 Task: Sort the products in the category "Paper Goods" by unit price (low first).
Action: Mouse moved to (706, 242)
Screenshot: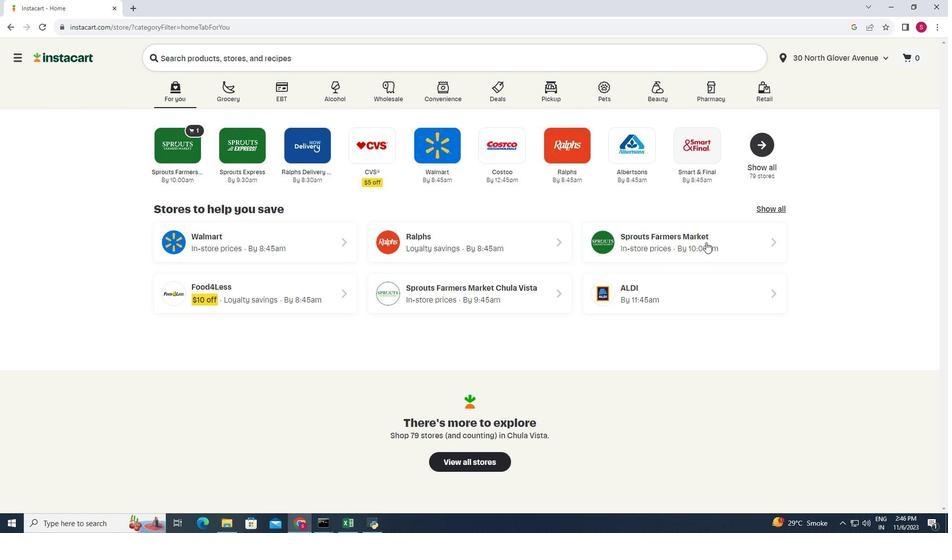 
Action: Mouse pressed left at (706, 242)
Screenshot: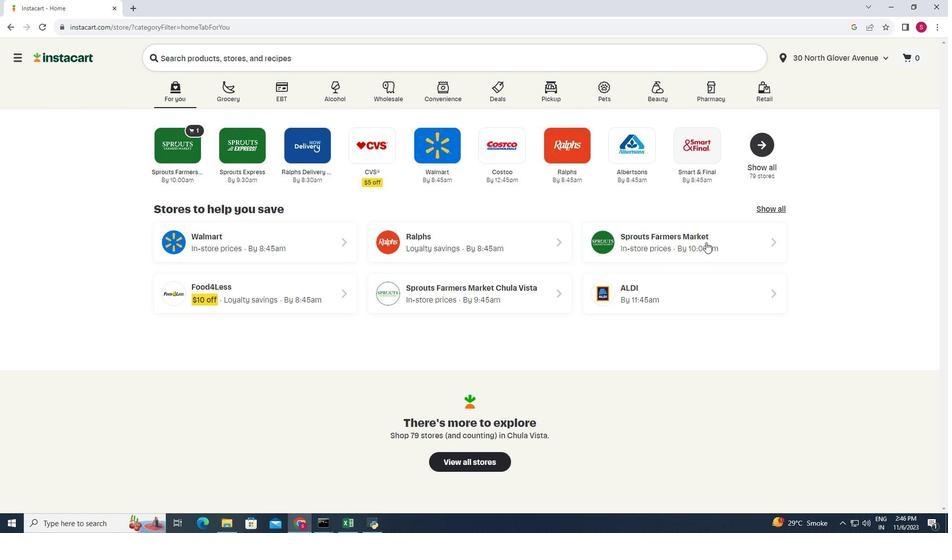 
Action: Mouse moved to (89, 356)
Screenshot: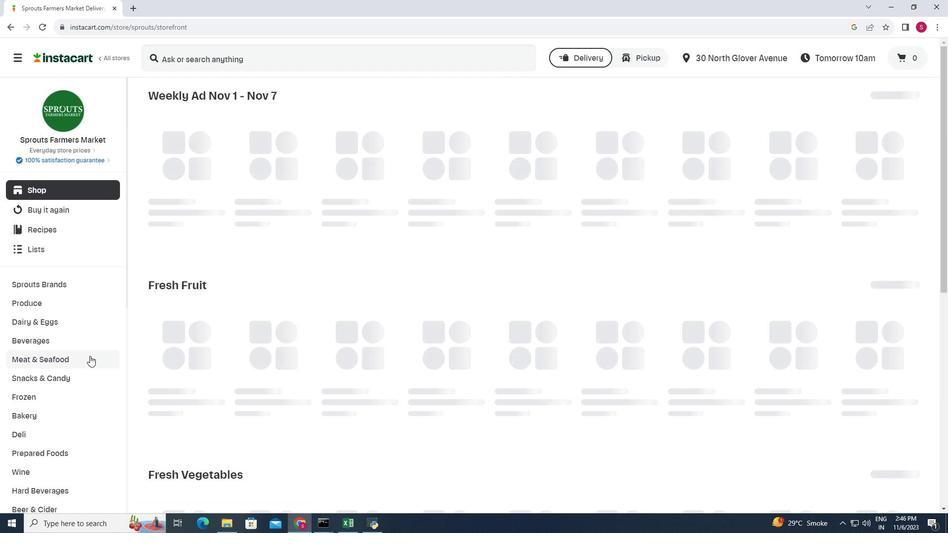 
Action: Mouse scrolled (89, 355) with delta (0, 0)
Screenshot: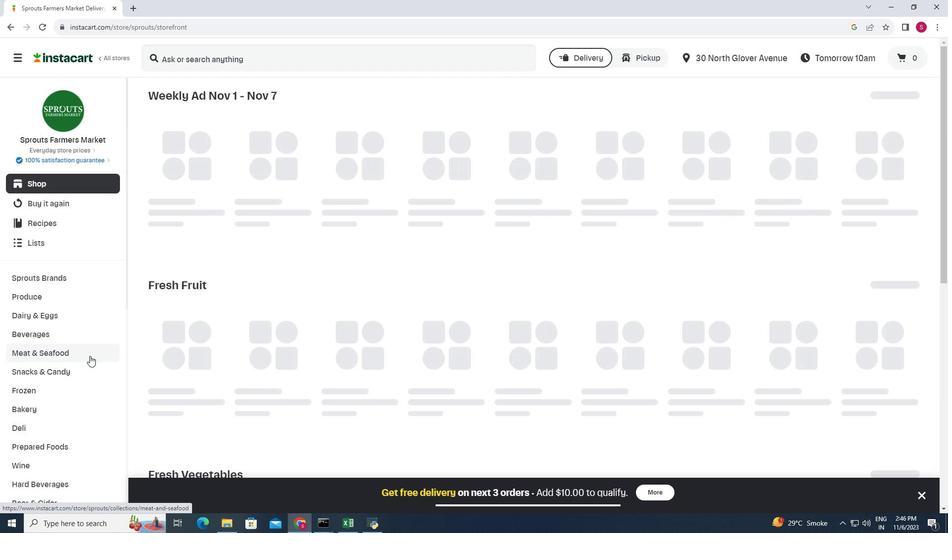 
Action: Mouse scrolled (89, 355) with delta (0, 0)
Screenshot: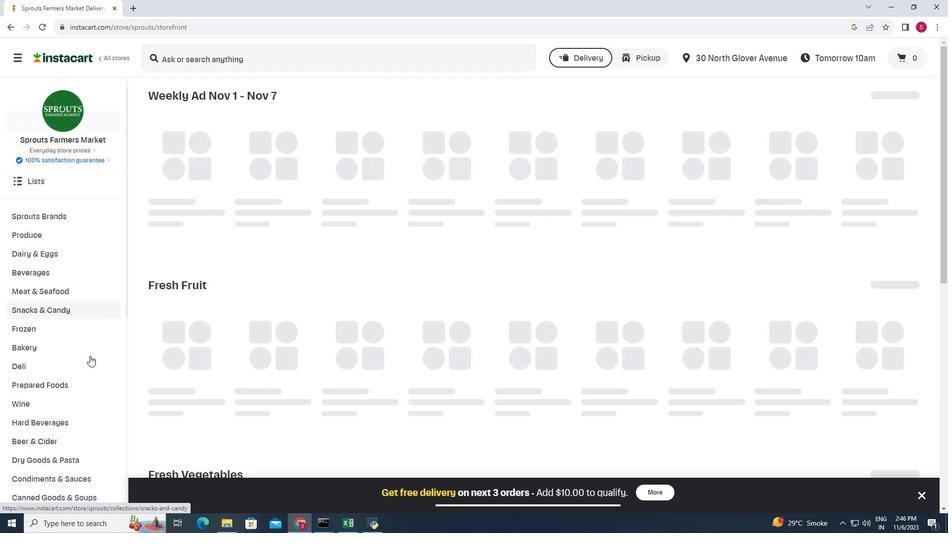 
Action: Mouse scrolled (89, 355) with delta (0, 0)
Screenshot: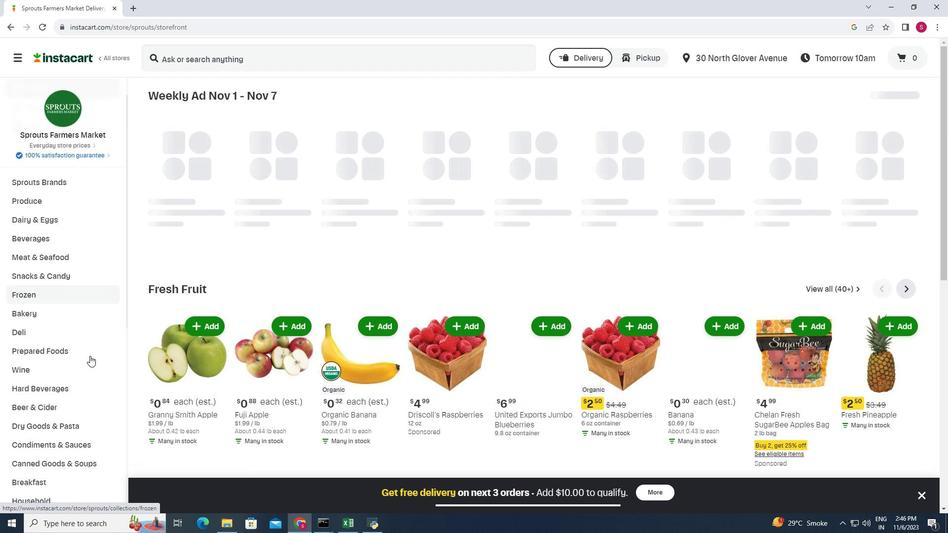 
Action: Mouse moved to (56, 453)
Screenshot: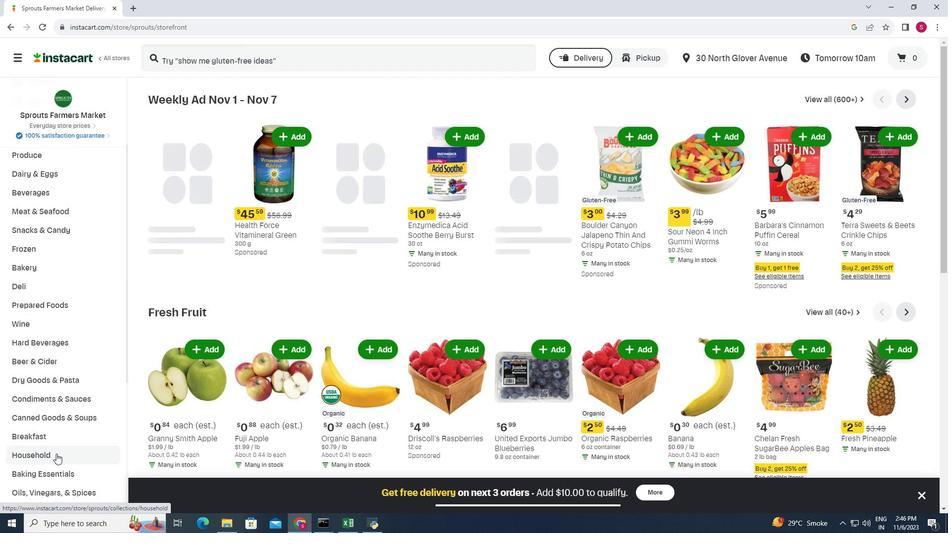 
Action: Mouse pressed left at (56, 453)
Screenshot: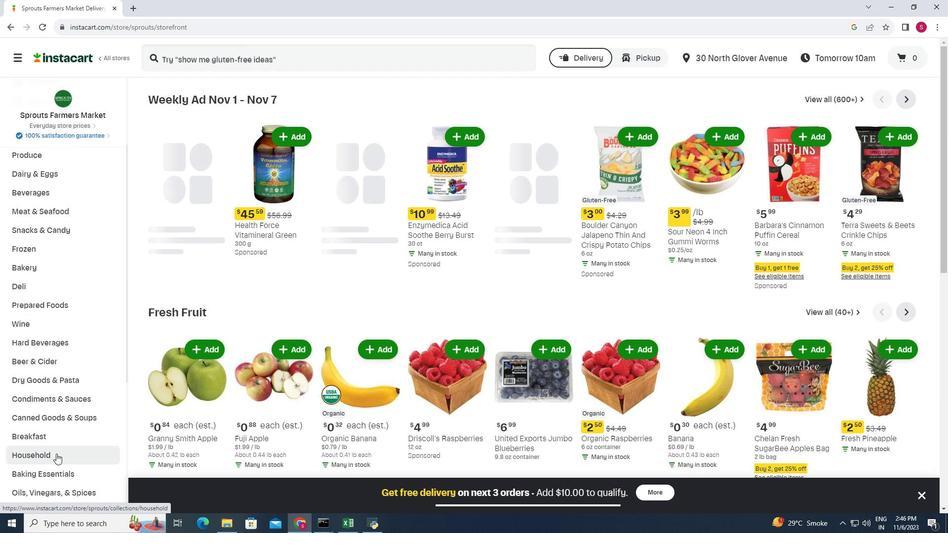 
Action: Mouse moved to (240, 122)
Screenshot: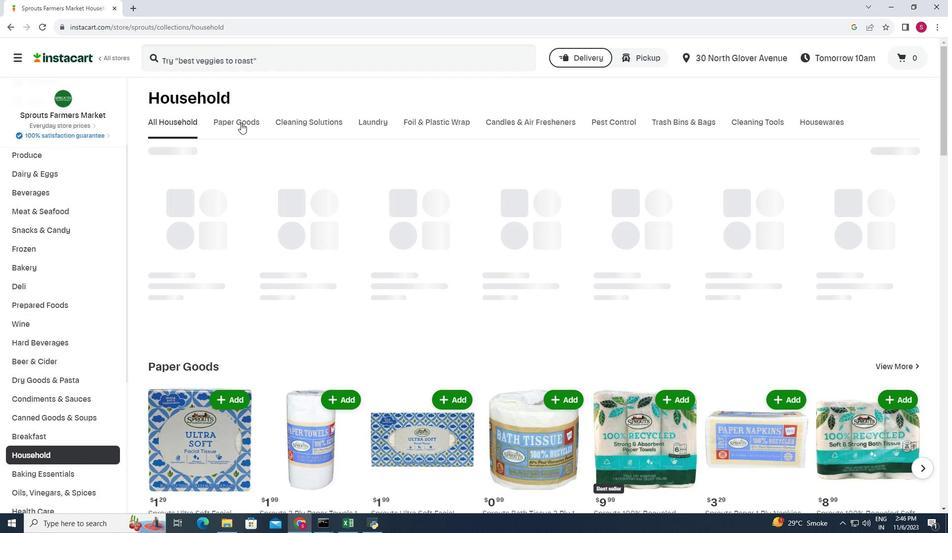 
Action: Mouse pressed left at (240, 122)
Screenshot: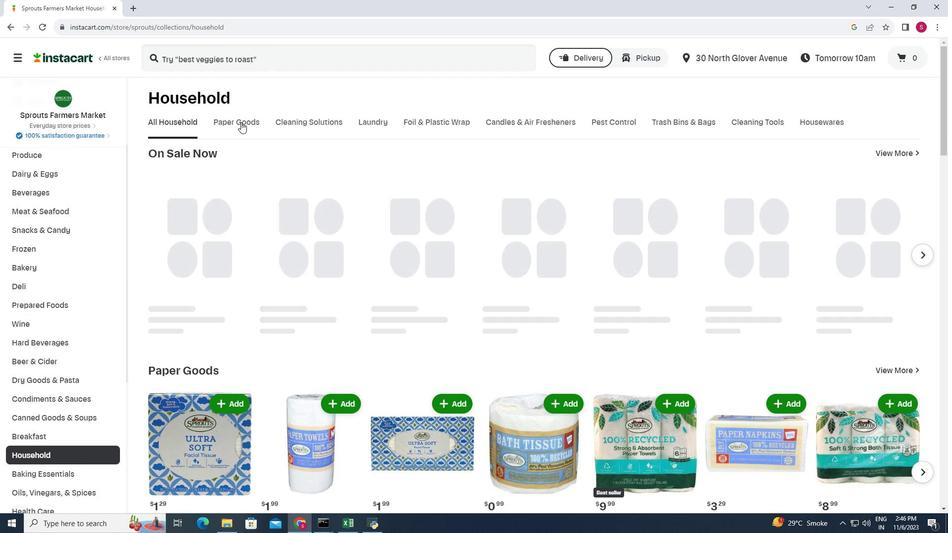 
Action: Mouse moved to (908, 202)
Screenshot: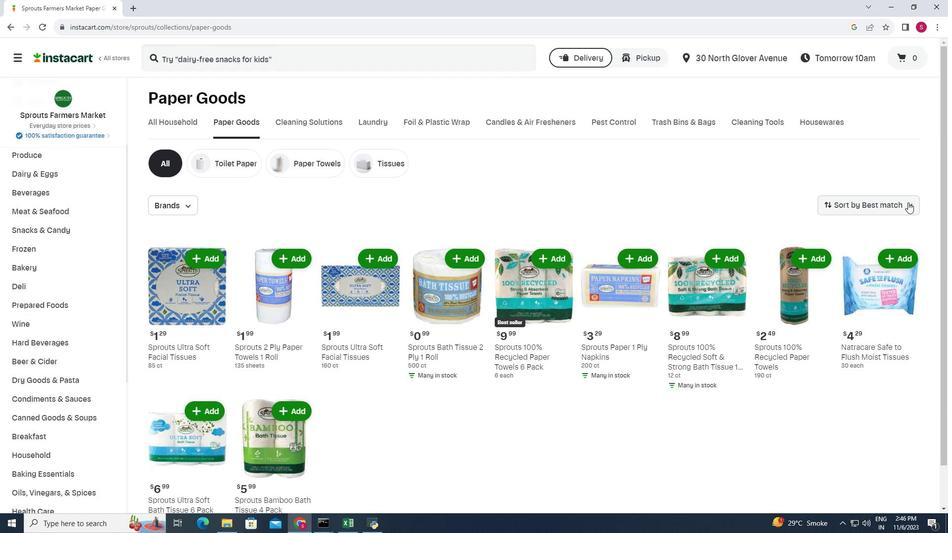 
Action: Mouse pressed left at (908, 202)
Screenshot: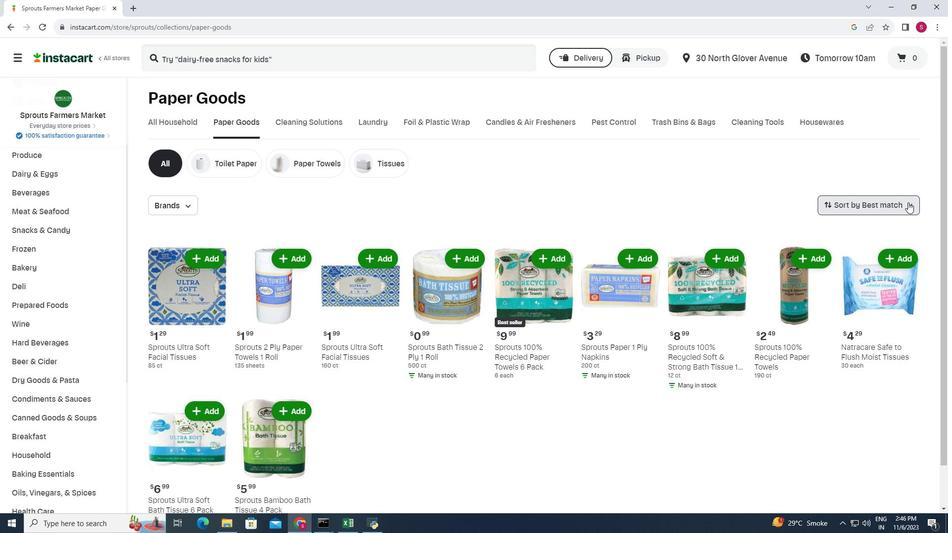 
Action: Mouse moved to (886, 299)
Screenshot: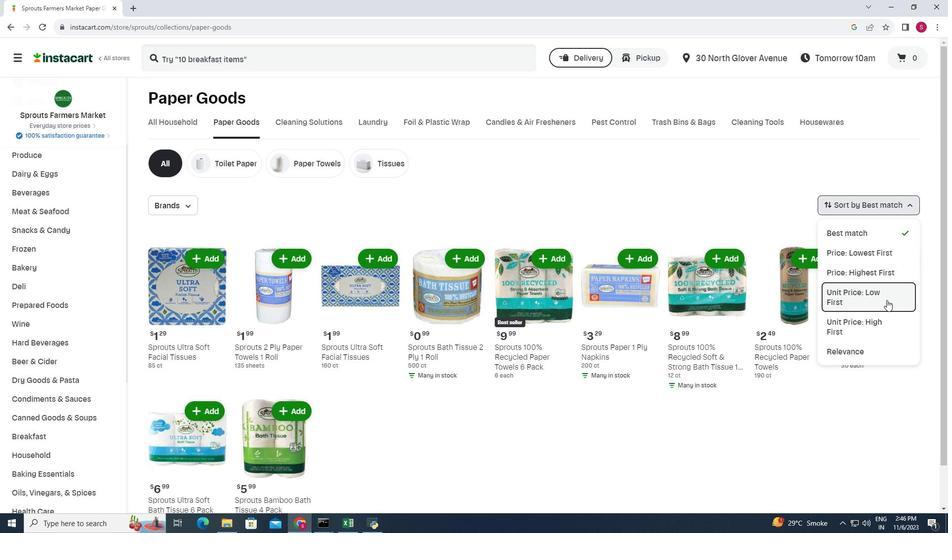
Action: Mouse pressed left at (886, 299)
Screenshot: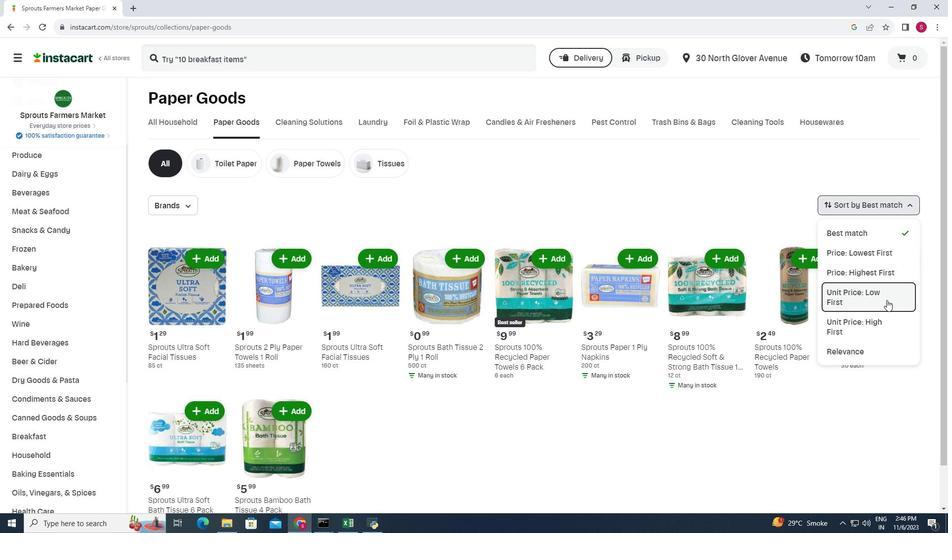 
Action: Mouse moved to (555, 178)
Screenshot: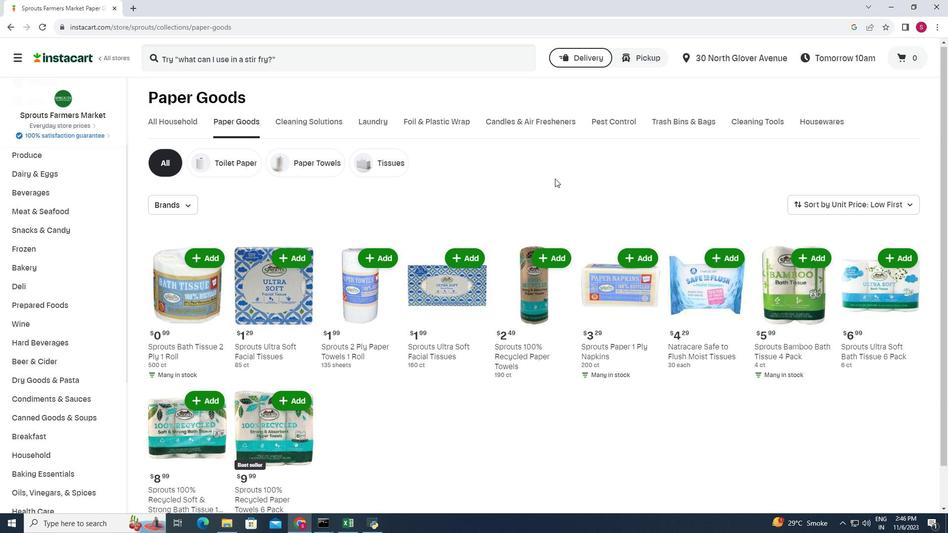 
Action: Mouse scrolled (555, 178) with delta (0, 0)
Screenshot: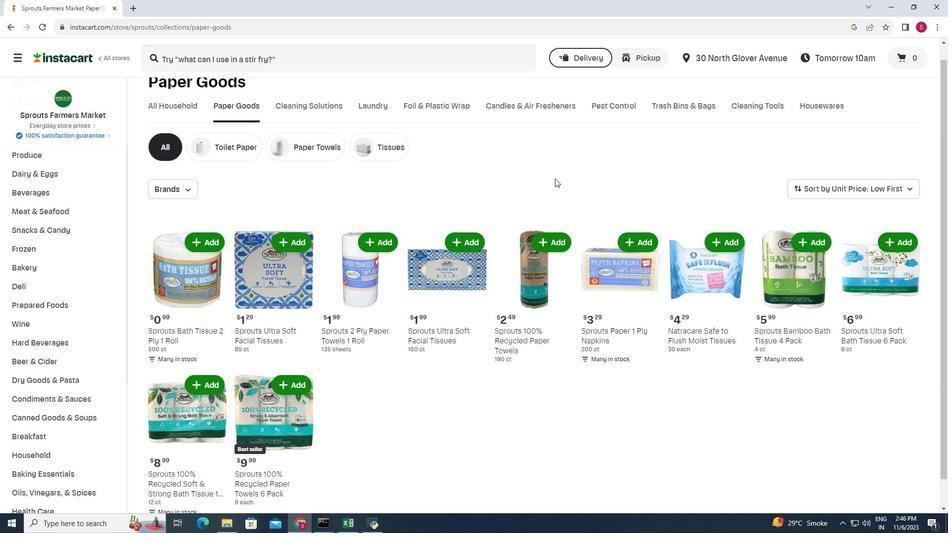 
Action: Mouse scrolled (555, 178) with delta (0, 0)
Screenshot: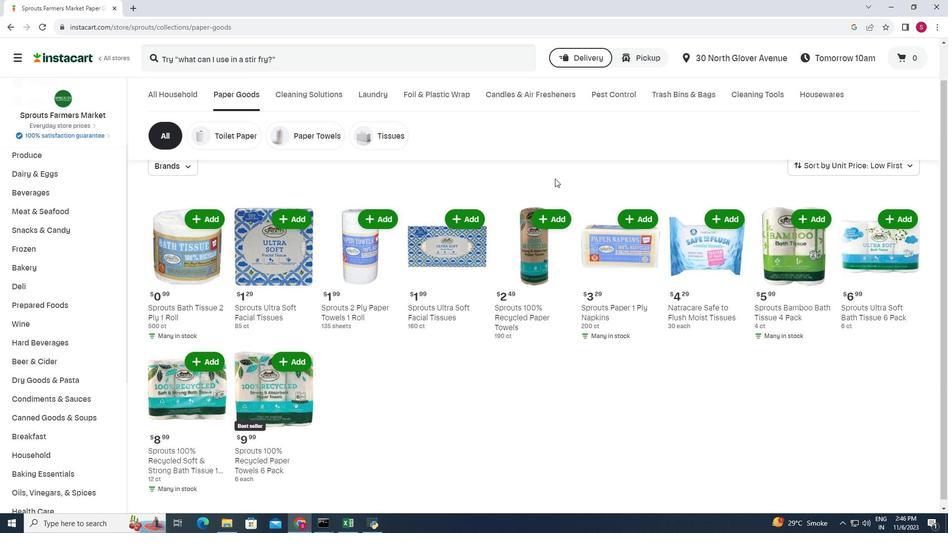 
Action: Mouse scrolled (555, 178) with delta (0, 0)
Screenshot: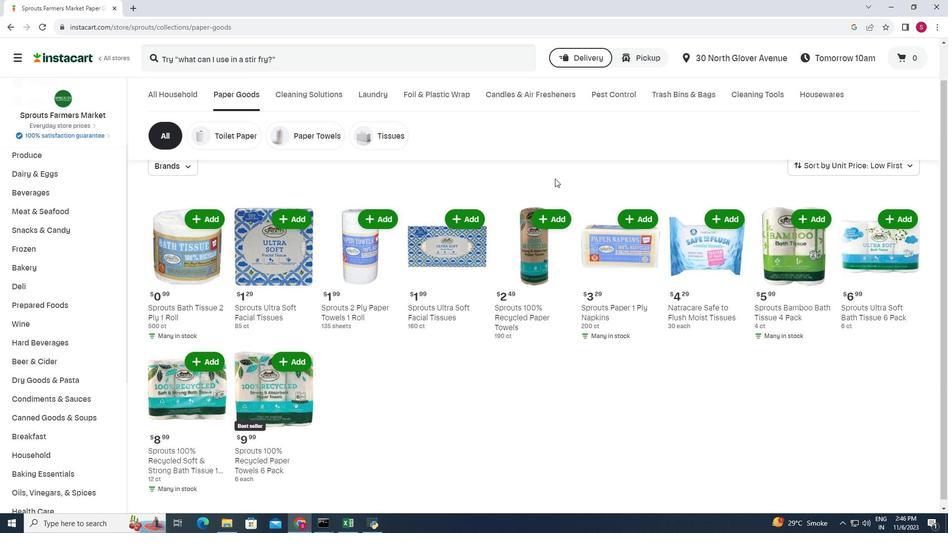 
Action: Mouse scrolled (555, 178) with delta (0, 0)
Screenshot: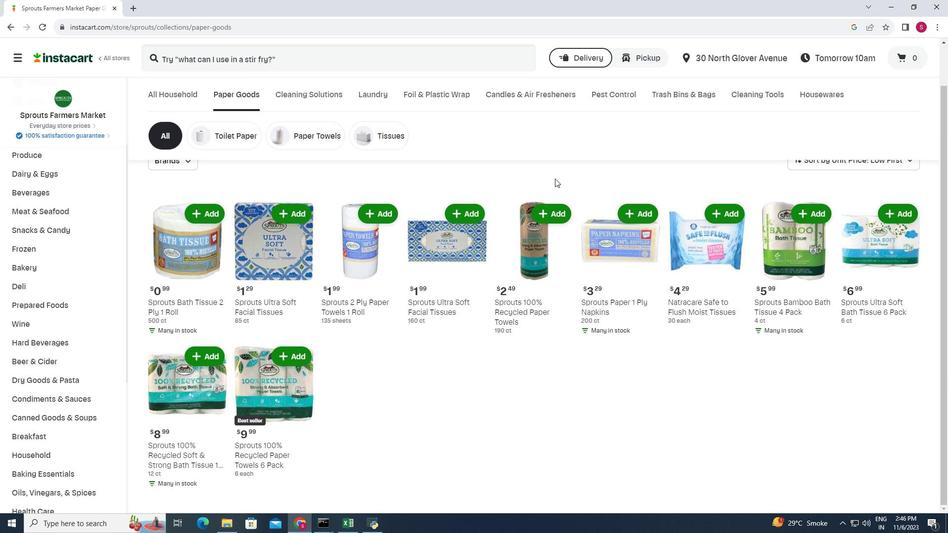 
Action: Mouse moved to (555, 178)
Screenshot: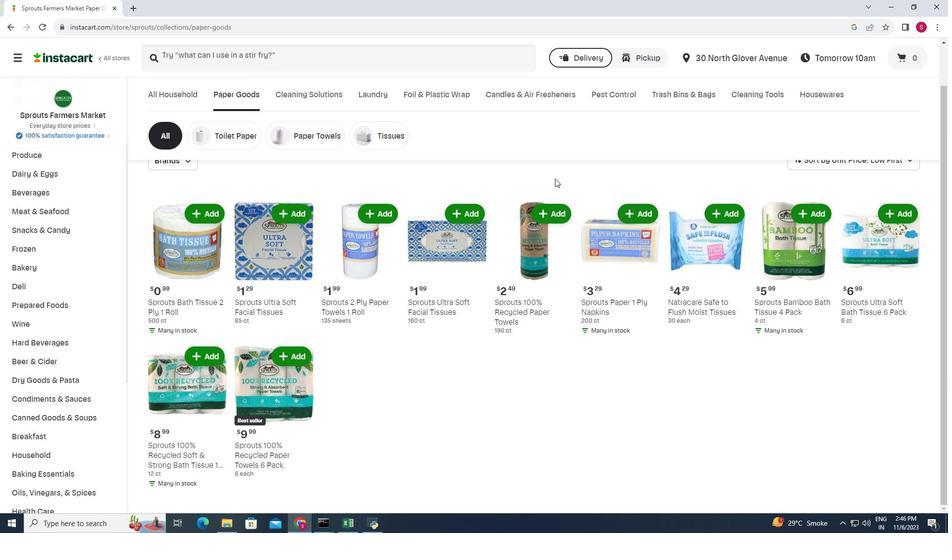 
